 Task: Solve the differential equation: y''(x) + 2y'(x) + y(x) = 0 with initial conditions: y(0) = 1, y'(0) = 0.
Action: Mouse moved to (124, 54)
Screenshot: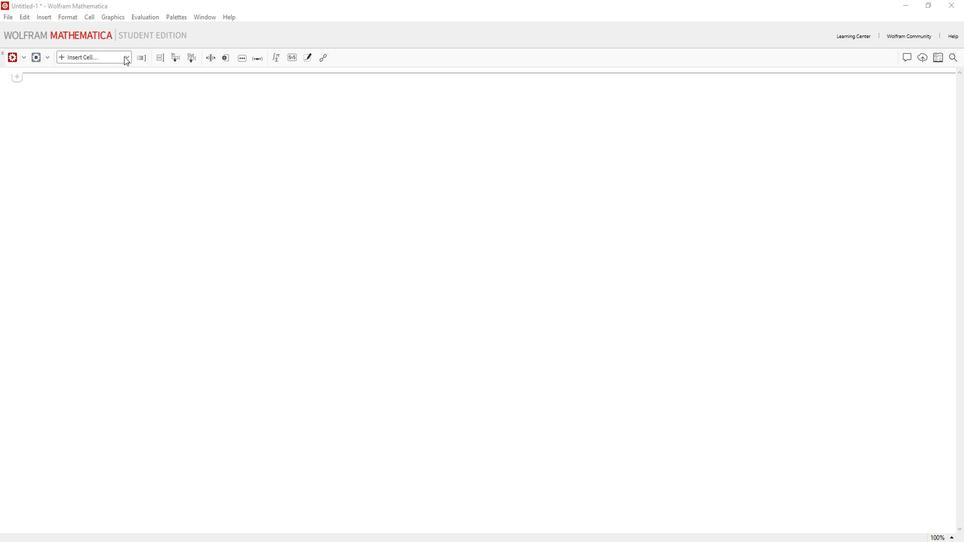 
Action: Mouse pressed left at (124, 54)
Screenshot: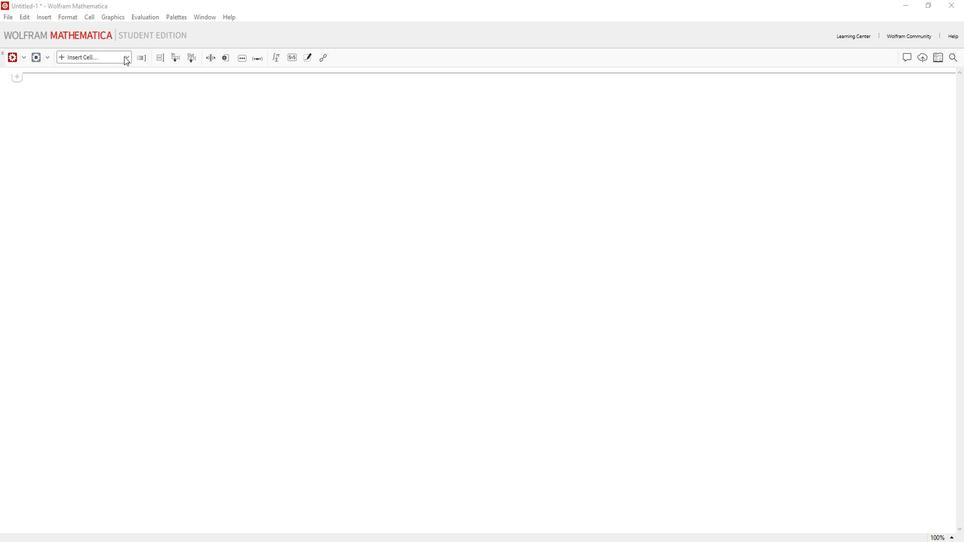 
Action: Mouse moved to (117, 75)
Screenshot: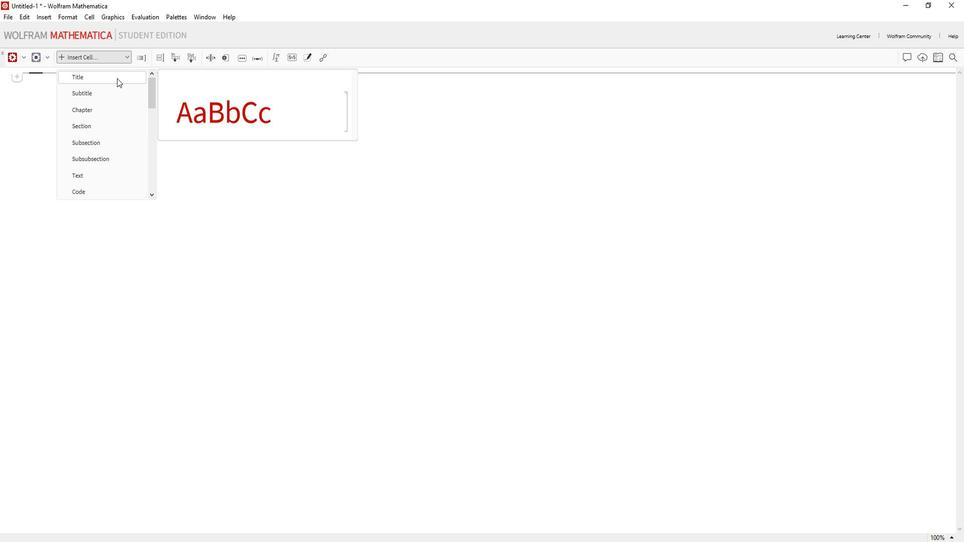 
Action: Mouse pressed left at (117, 75)
Screenshot: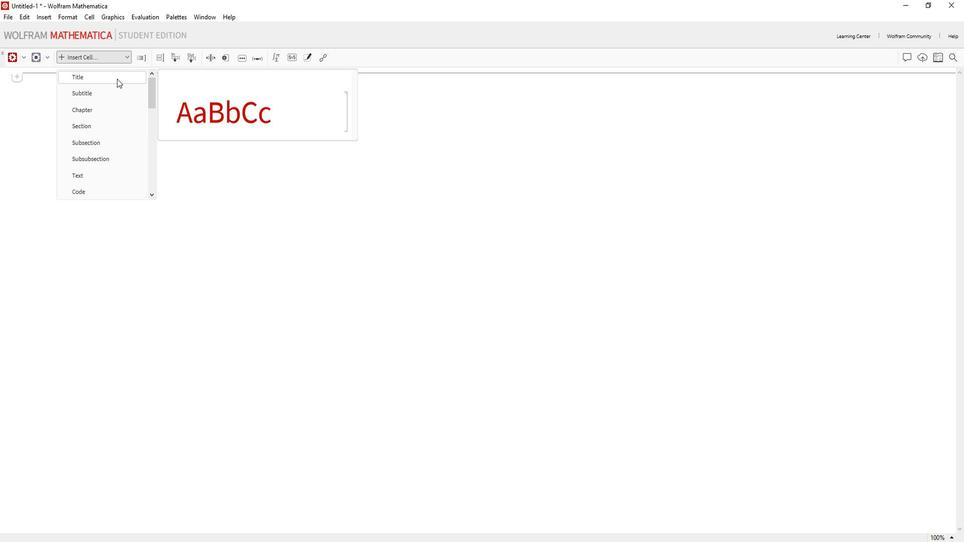 
Action: Mouse moved to (114, 81)
Screenshot: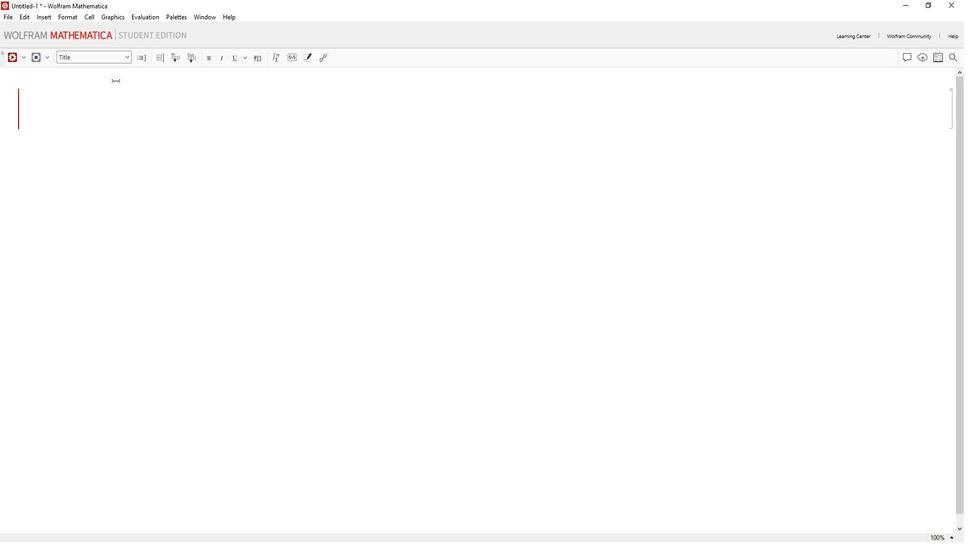 
Action: Key pressed <Key.caps_lock>T<Key.caps_lock>he<Key.space><Key.caps_lock>D<Key.caps_lock>ifferential<Key.space><Key.caps_lock>E<Key.caps_lock>quation<Key.space>with<Key.space><Key.caps_lock>I<Key.caps_lock>nitial<Key.space><Key.caps_lock>C<Key.caps_lock>onditions
Screenshot: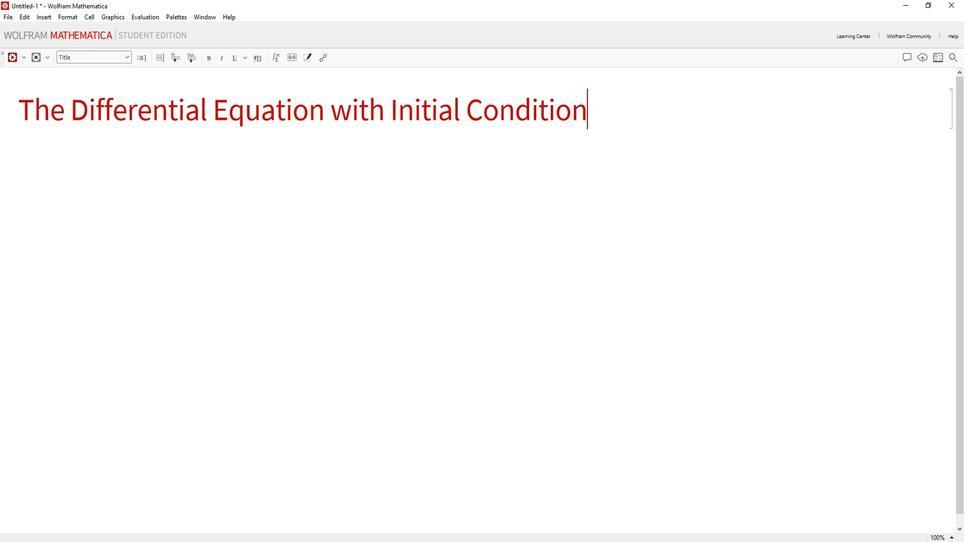 
Action: Mouse moved to (78, 171)
Screenshot: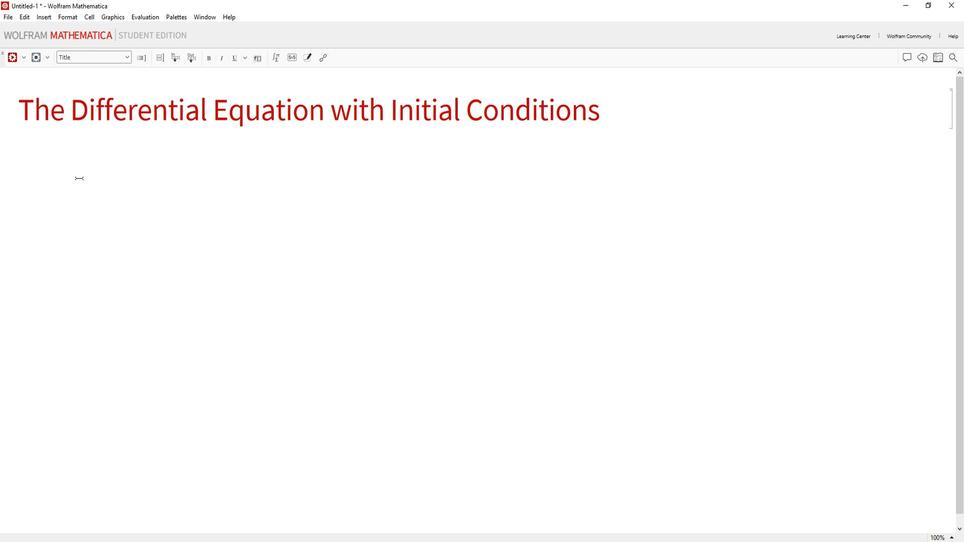 
Action: Mouse pressed left at (78, 171)
Screenshot: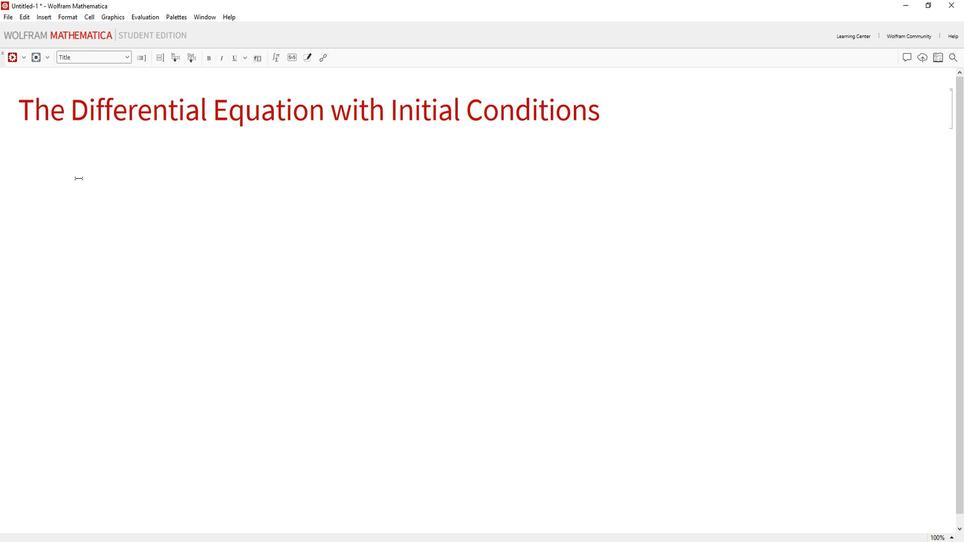 
Action: Mouse moved to (121, 55)
Screenshot: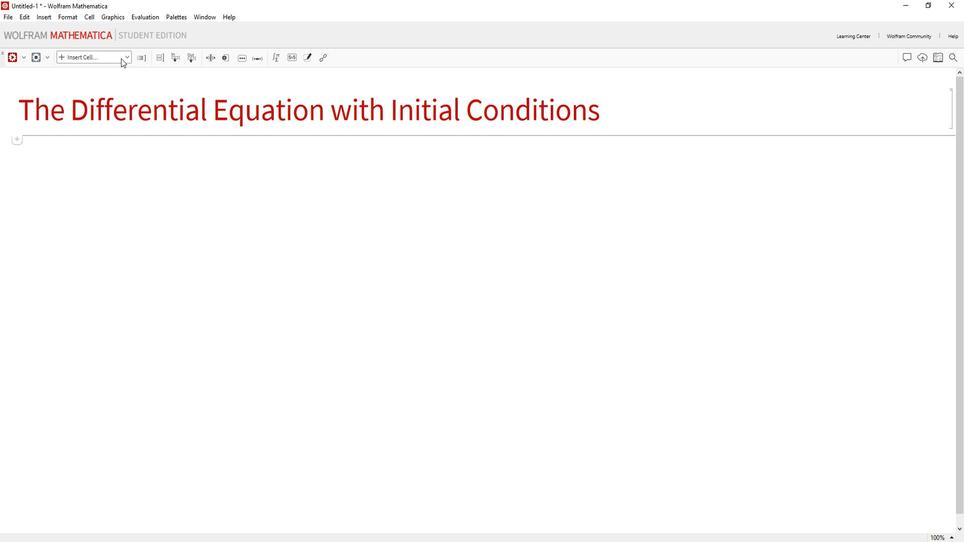
Action: Mouse pressed left at (121, 55)
Screenshot: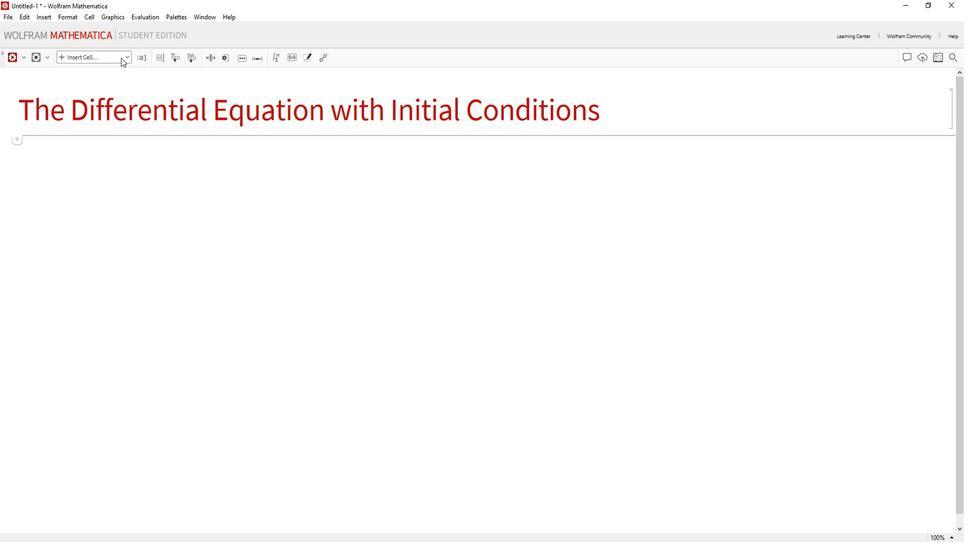 
Action: Mouse moved to (84, 185)
Screenshot: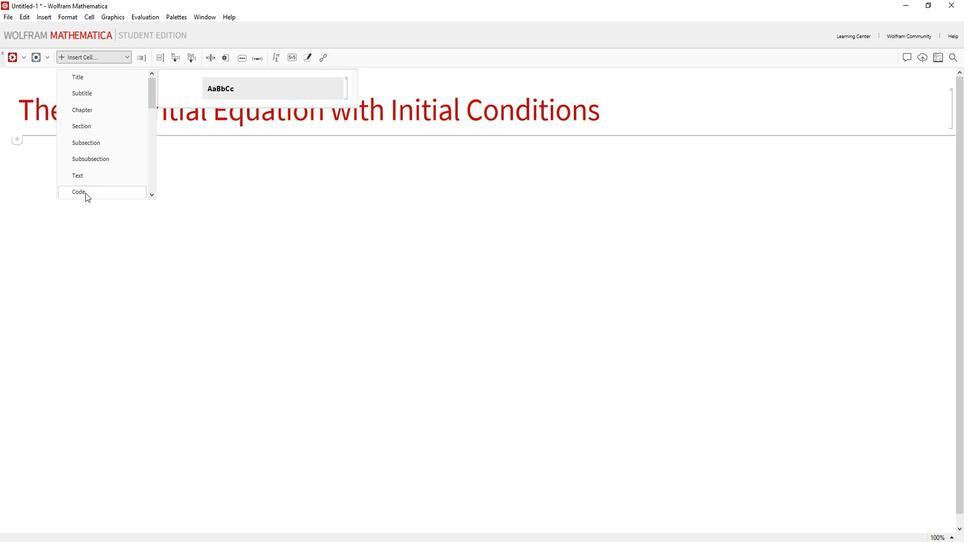 
Action: Mouse pressed left at (84, 185)
Screenshot: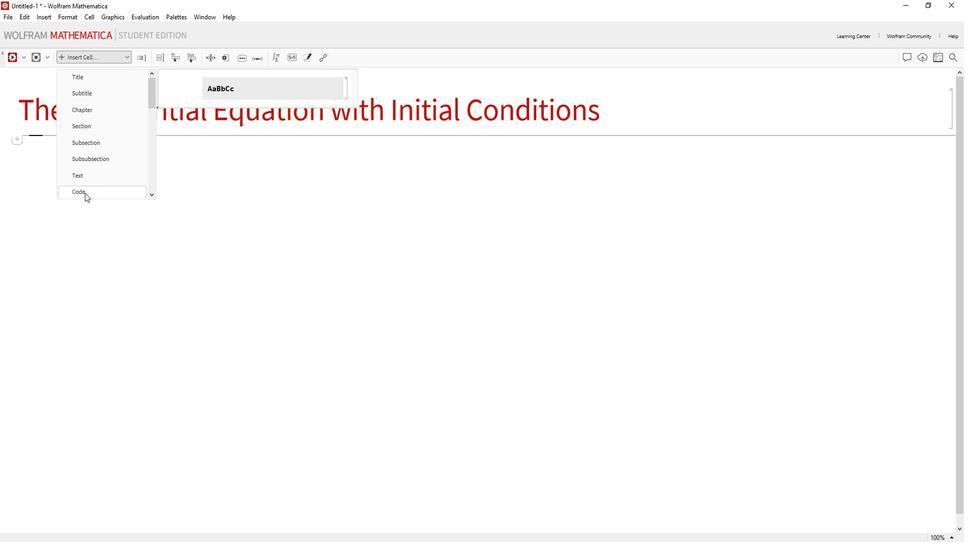 
Action: Mouse moved to (82, 172)
Screenshot: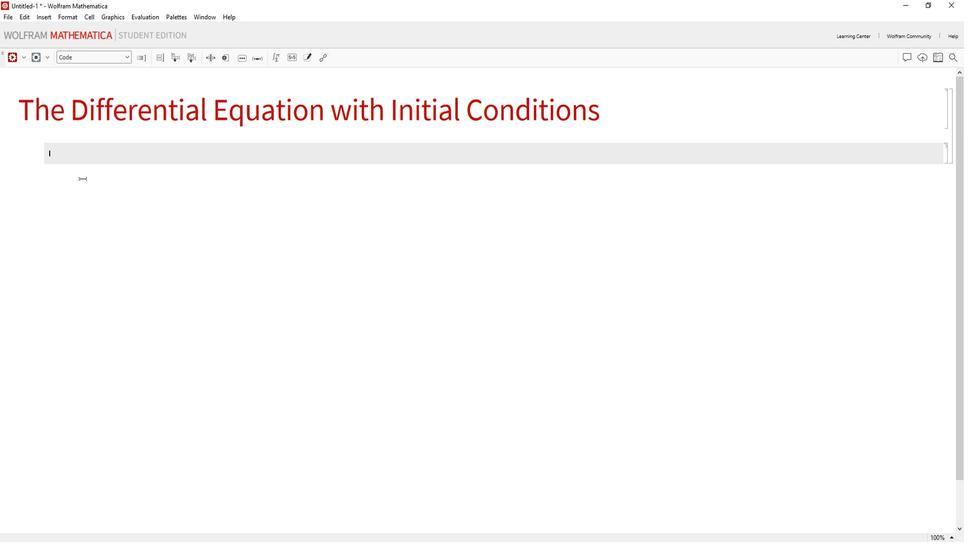 
Action: Key pressed ode<Key.space>=<Key.space>y'<Key.space>'[x]<Key.space><Key.shift>+<Key.space>2<Key.space>y'[x]<Key.space><Key.shift><Key.shift>+<Key.space>y[x]<Key.space><Key.shift>++<Key.backspace><Key.backspace>==<Key.space>0;<Key.enter>initial<Key.caps_lock>C<Key.caps_lock>onditions<Key.space>=<Key.space><Key.shift_r>{y[0]<Key.space>==<Key.space>1,<Key.space>y'[0]<Key.space>==<Key.space>0<Key.shift_r>};<Key.enter>solution<Key.space>=<Key.space><Key.caps_lock>DS<Key.caps_lock>olve[<Key.shift_r>{ode,<Key.space>initial<Key.caps_lock>C<Key.caps_lock>onditions<Key.shift_r>},<Key.space>y[x],<Key.space>x];<Key.enter>solution<Key.space>//<Key.space><Key.caps_lock>S<Key.caps_lock>implify<Key.space>
Screenshot: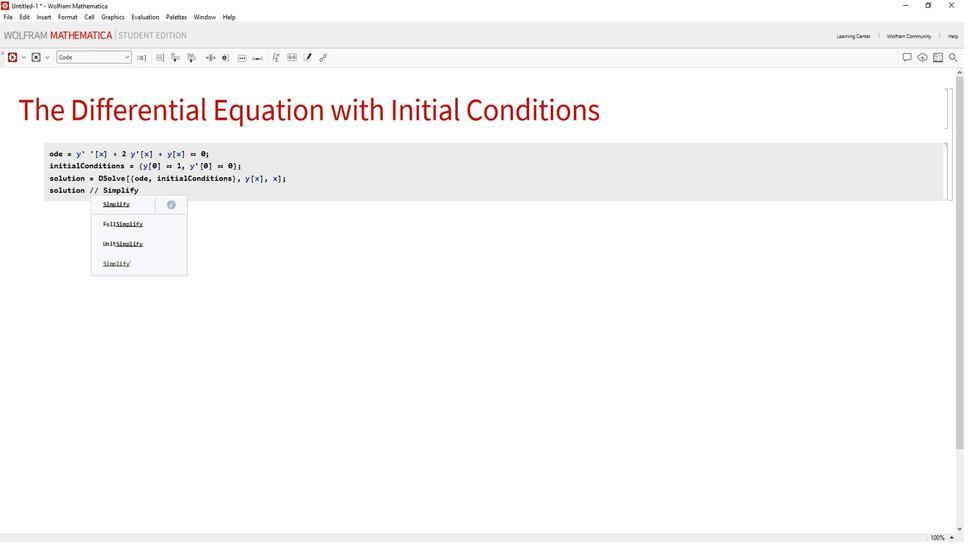 
Action: Mouse moved to (10, 56)
Screenshot: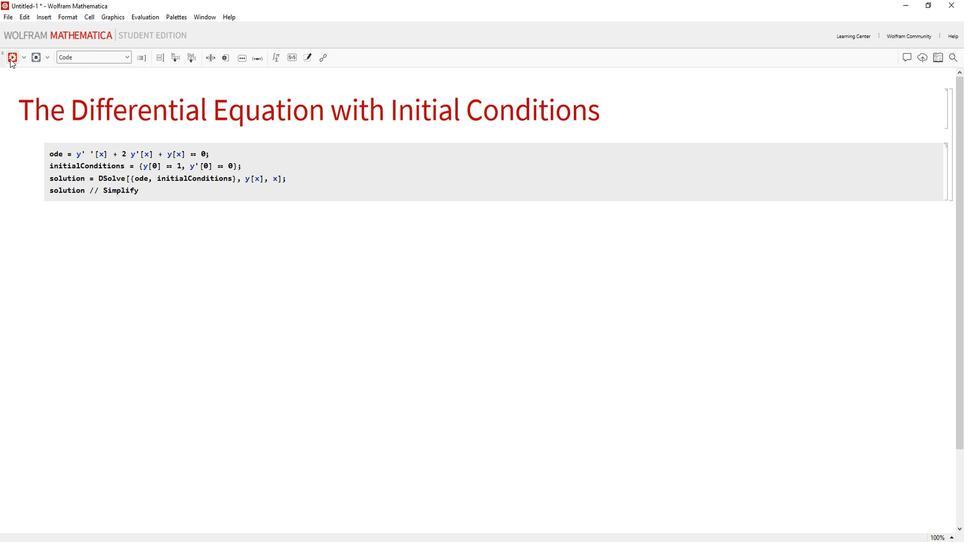 
Action: Mouse pressed left at (10, 56)
Screenshot: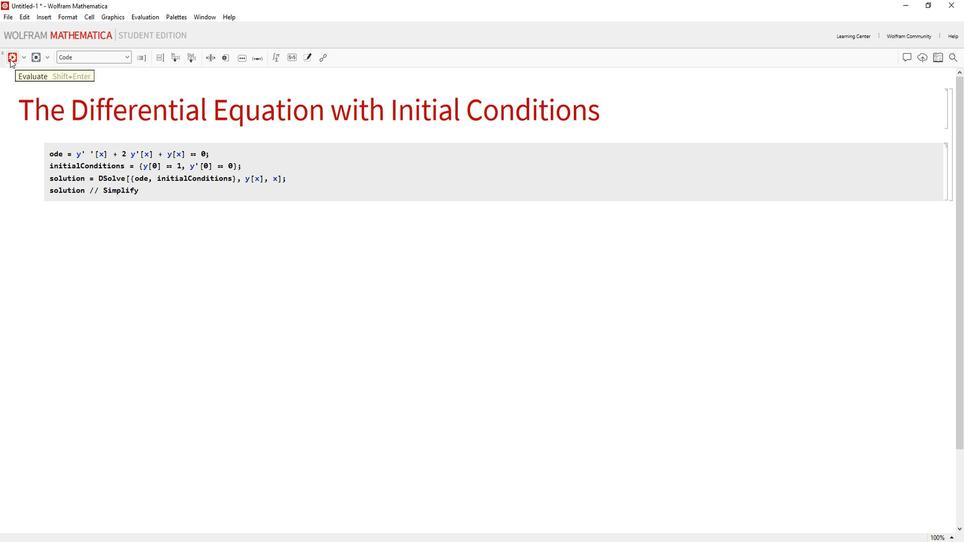 
